 Task: Add Sprouts N-Acetyl Cysteine 600 Mg to the cart.
Action: Mouse moved to (341, 161)
Screenshot: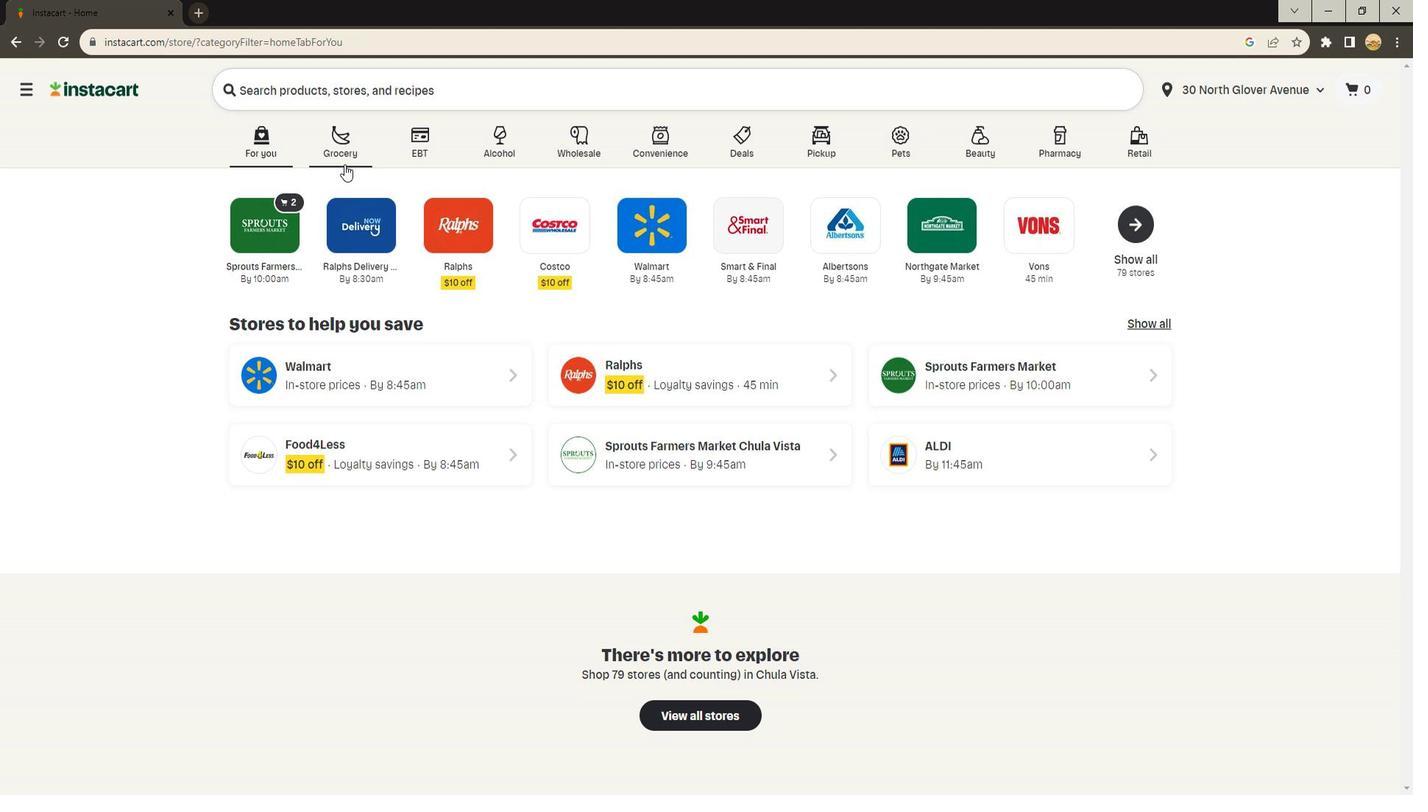 
Action: Mouse pressed left at (341, 161)
Screenshot: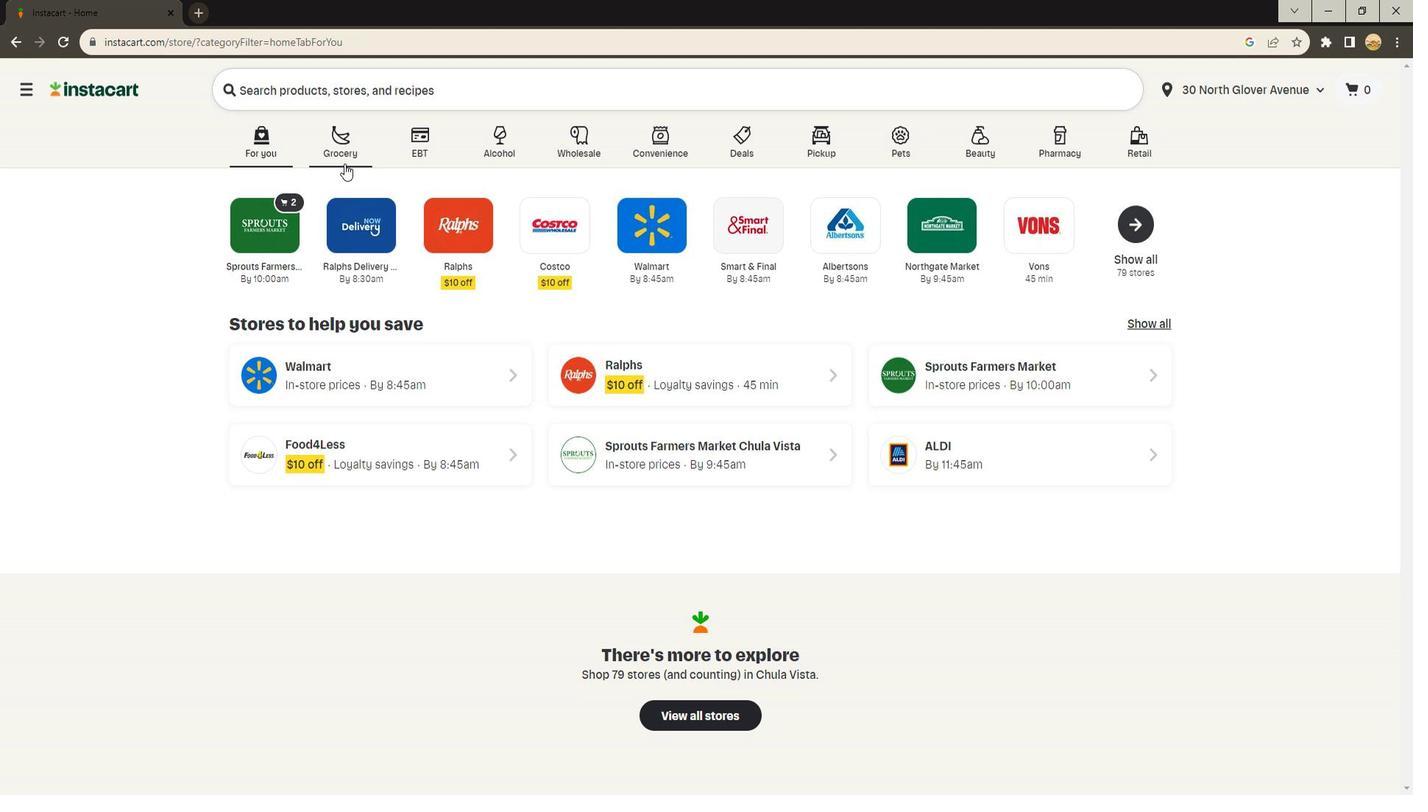 
Action: Mouse moved to (357, 409)
Screenshot: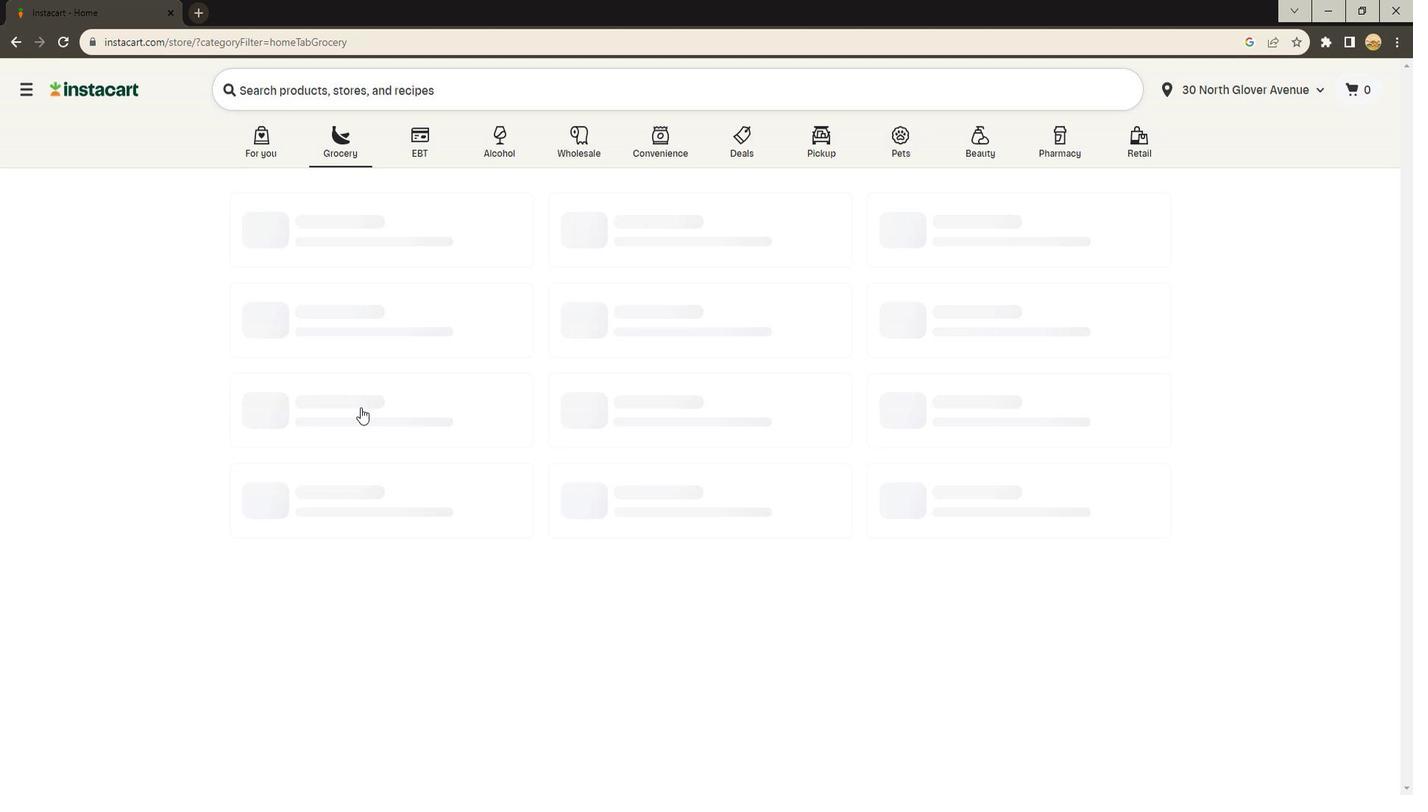 
Action: Mouse pressed left at (357, 409)
Screenshot: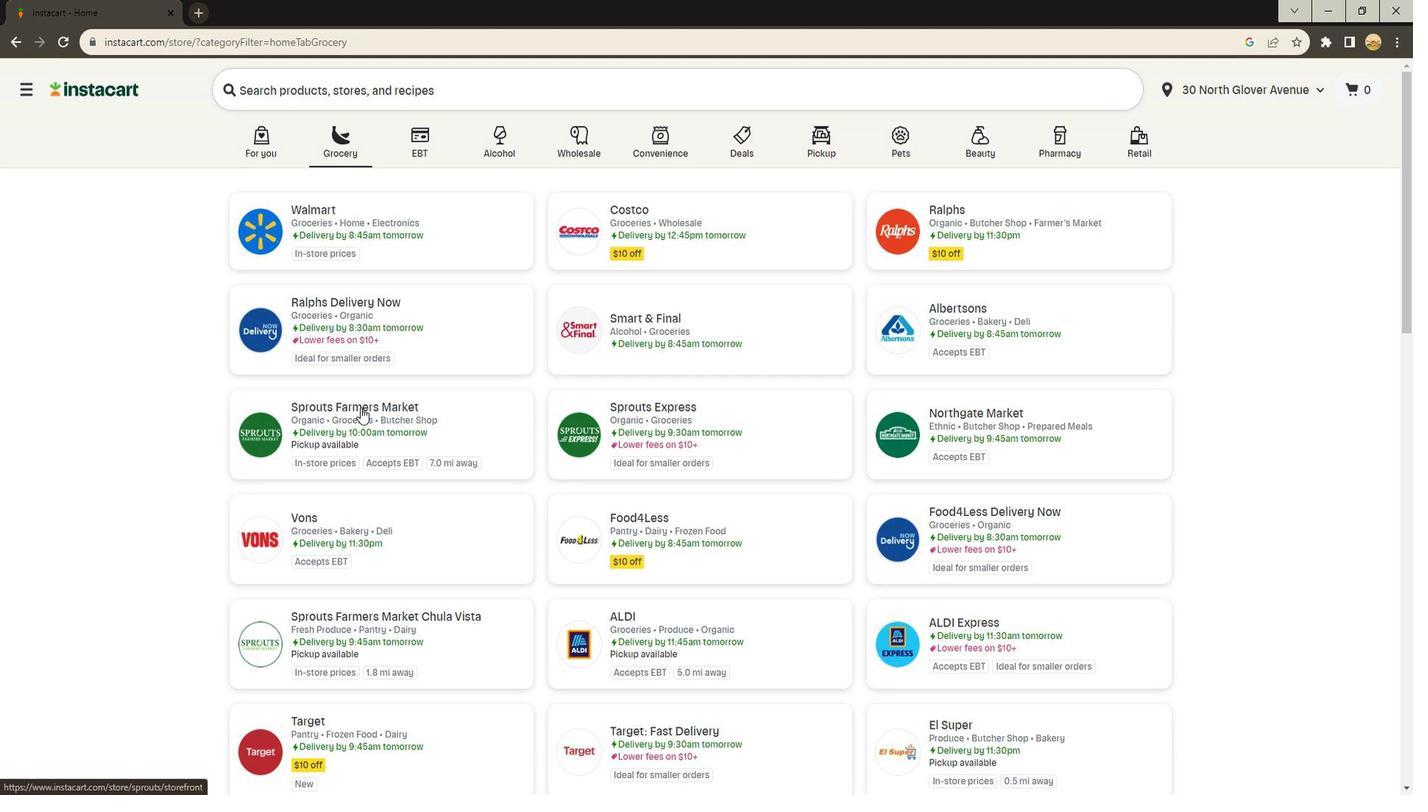 
Action: Mouse moved to (86, 425)
Screenshot: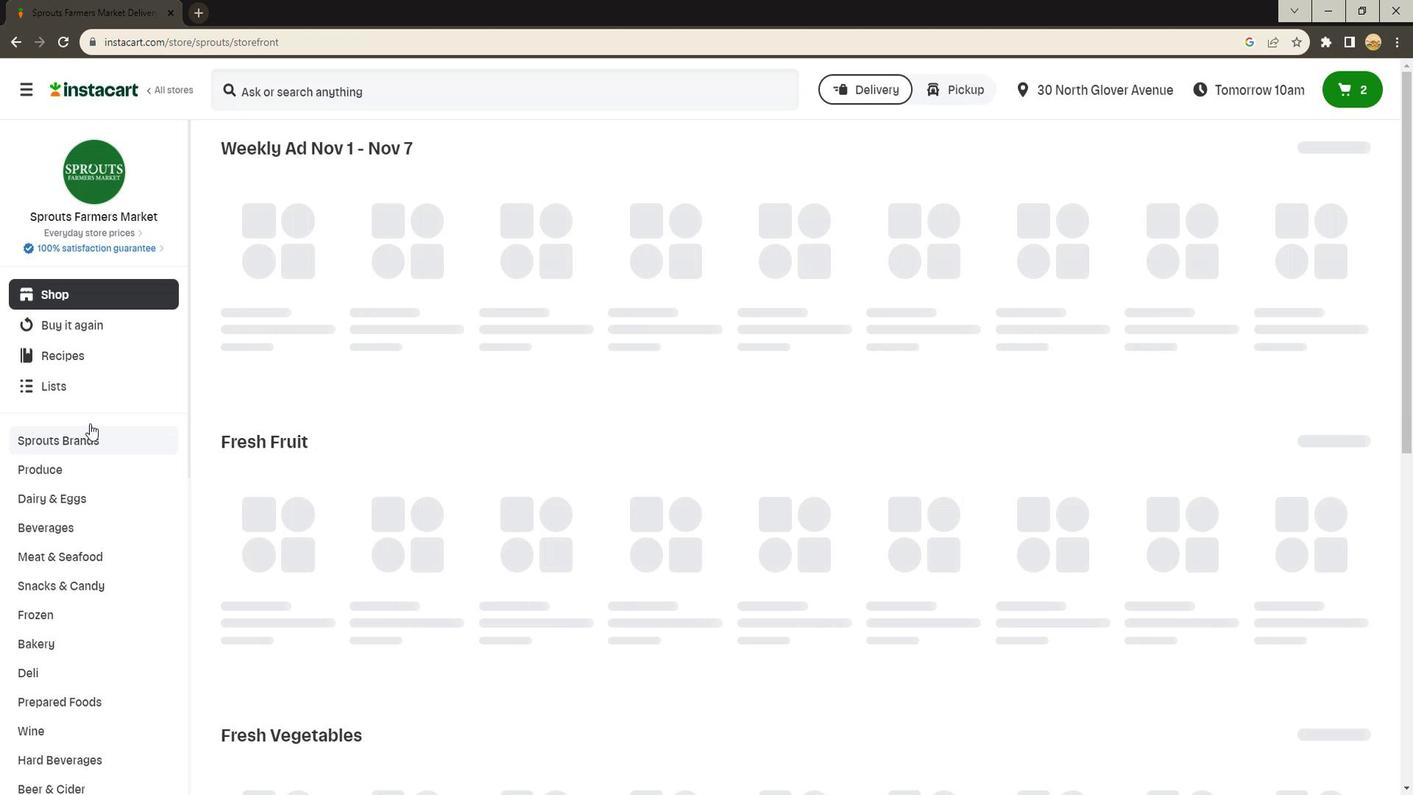 
Action: Mouse scrolled (86, 424) with delta (0, 0)
Screenshot: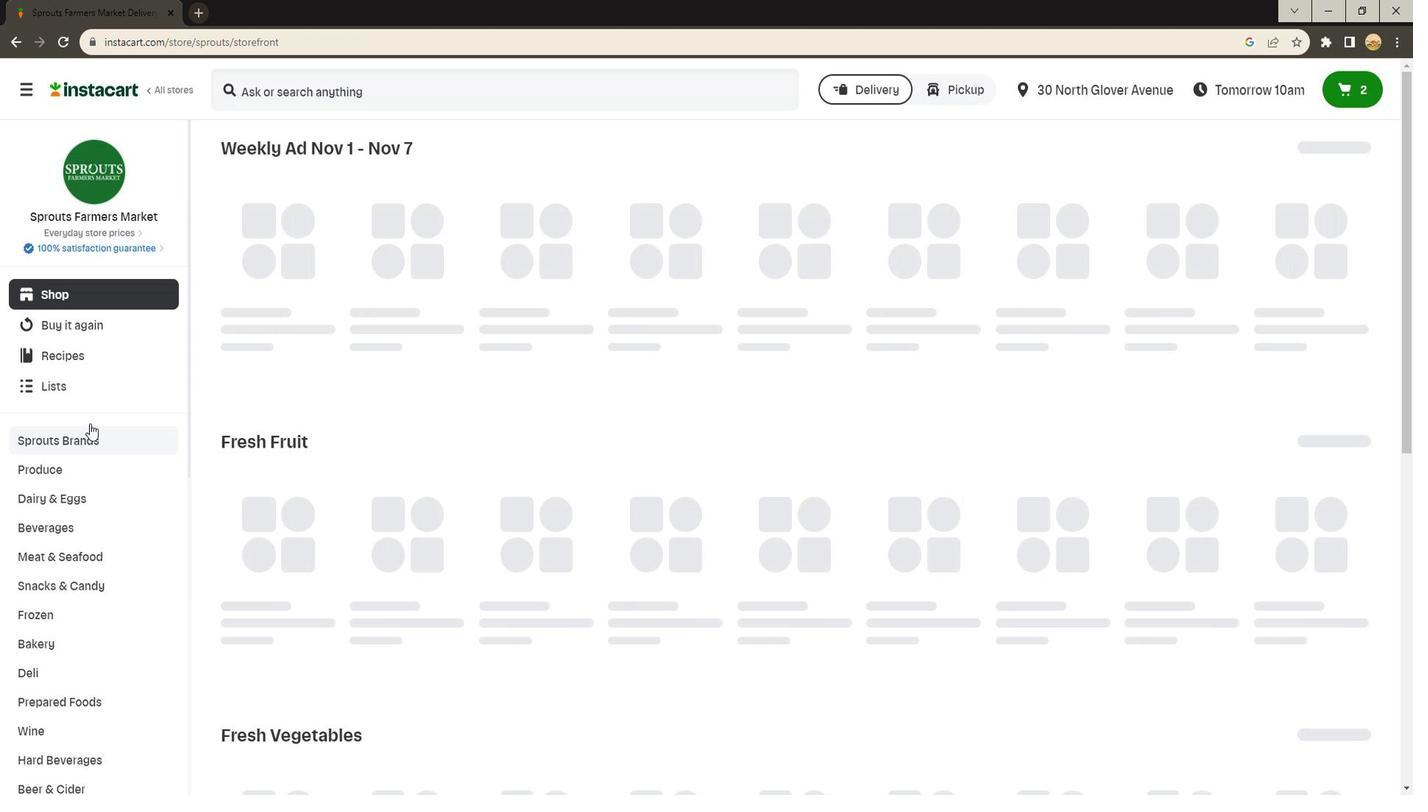 
Action: Mouse scrolled (86, 424) with delta (0, 0)
Screenshot: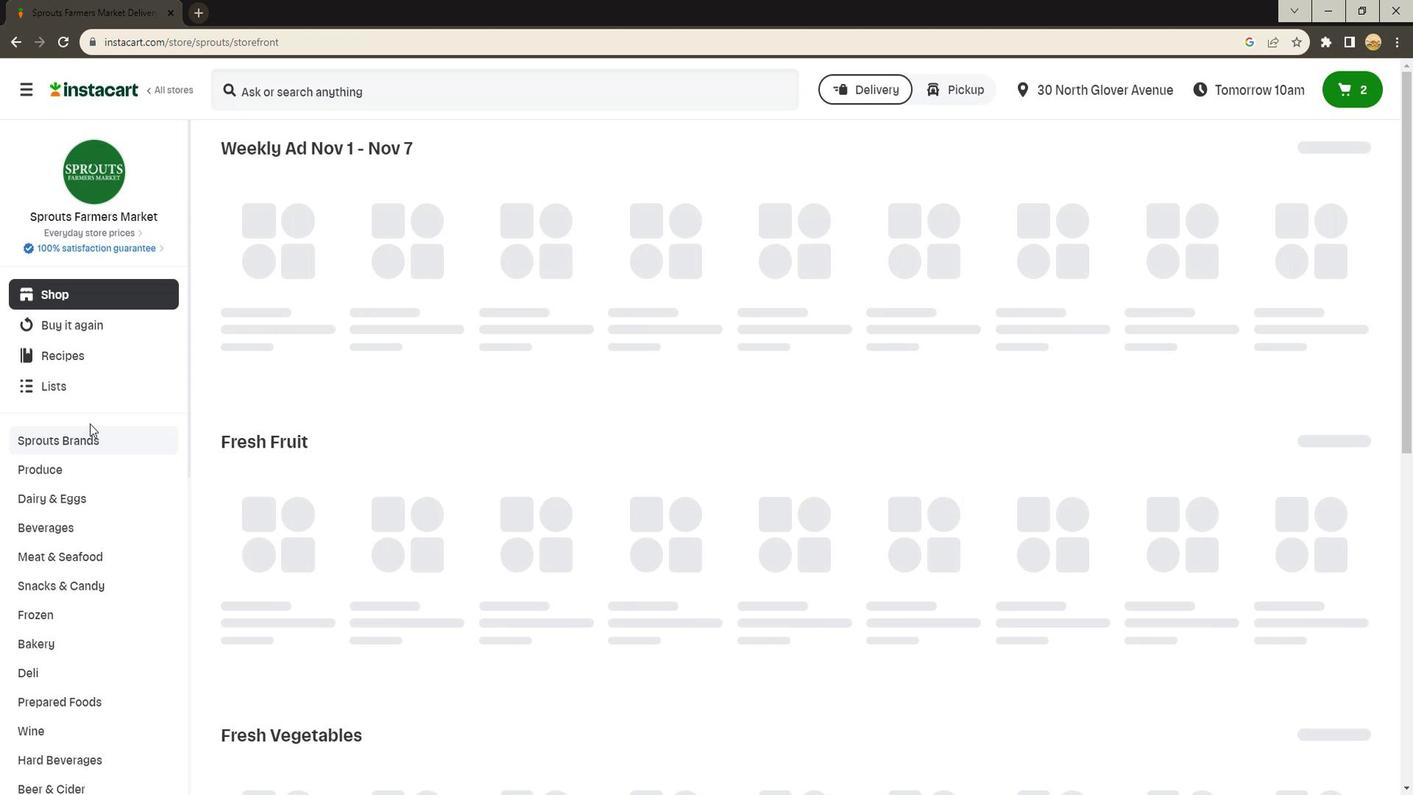
Action: Mouse scrolled (86, 424) with delta (0, 0)
Screenshot: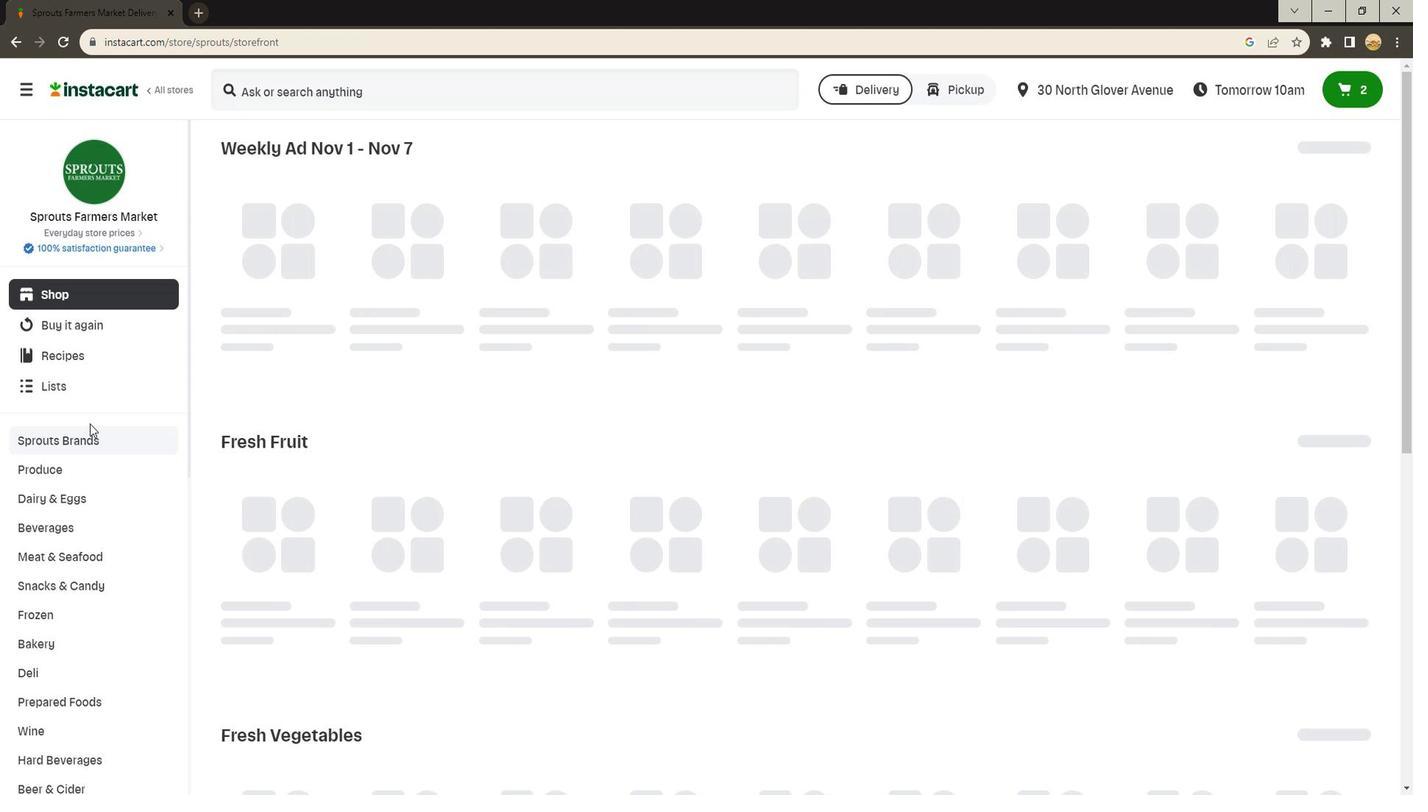 
Action: Mouse scrolled (86, 424) with delta (0, 0)
Screenshot: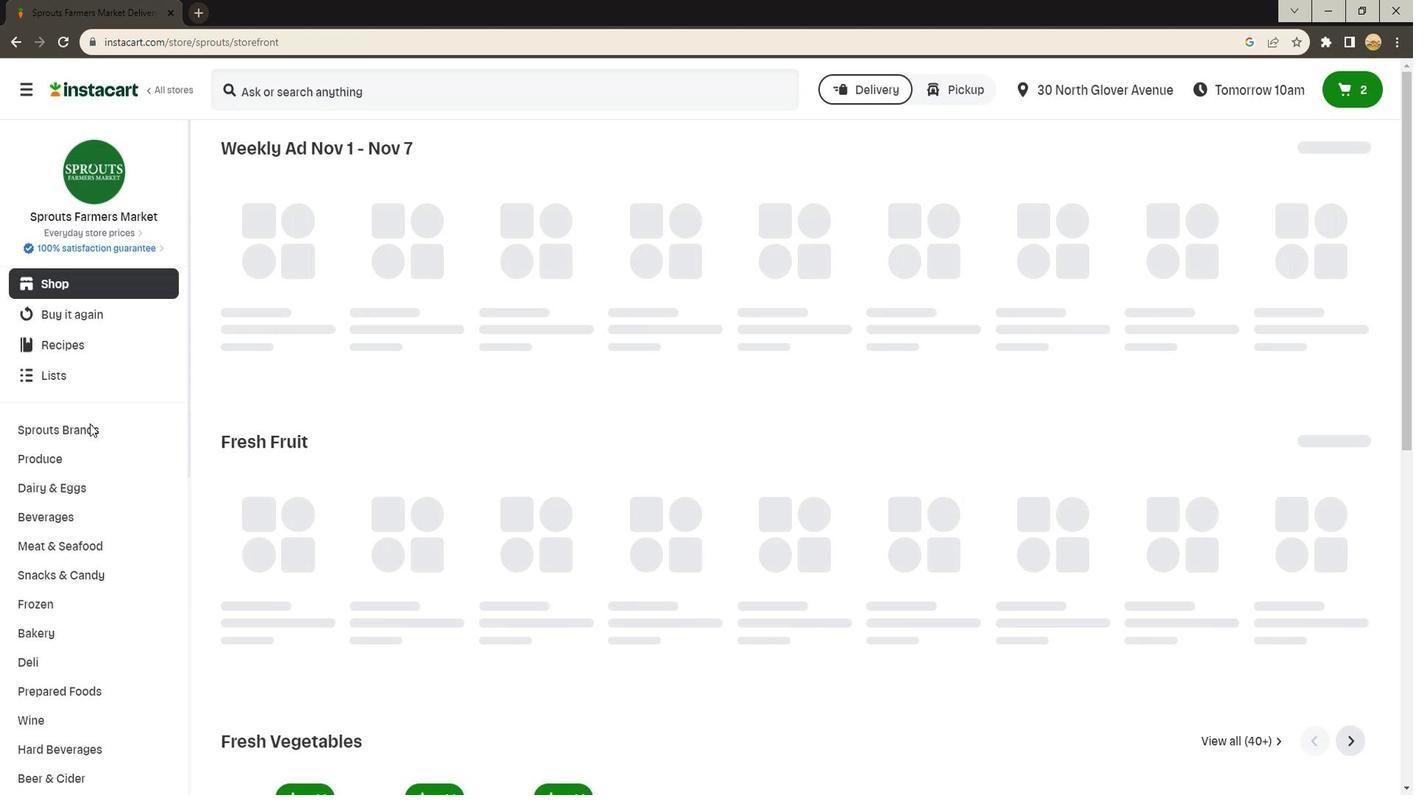 
Action: Mouse scrolled (86, 424) with delta (0, 0)
Screenshot: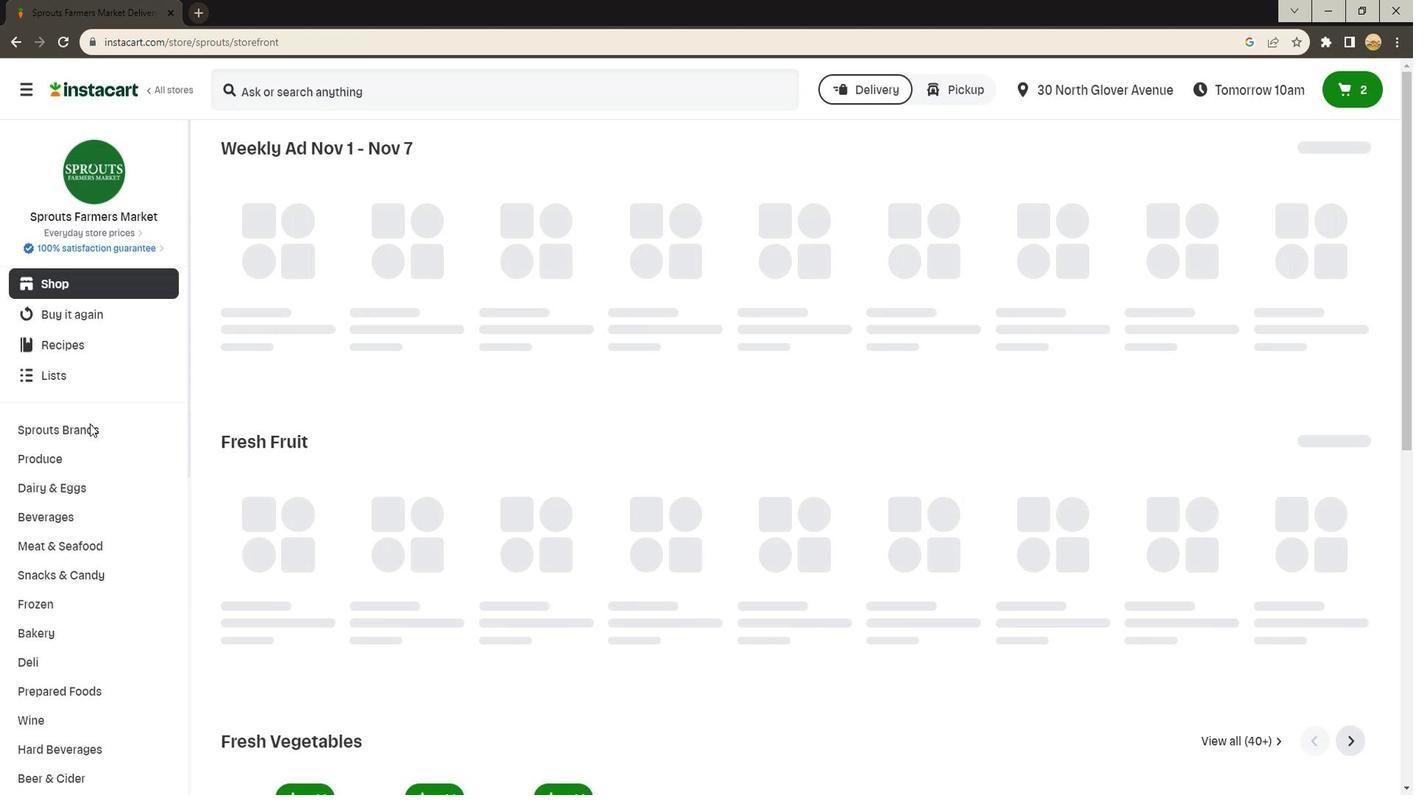 
Action: Mouse scrolled (86, 424) with delta (0, 0)
Screenshot: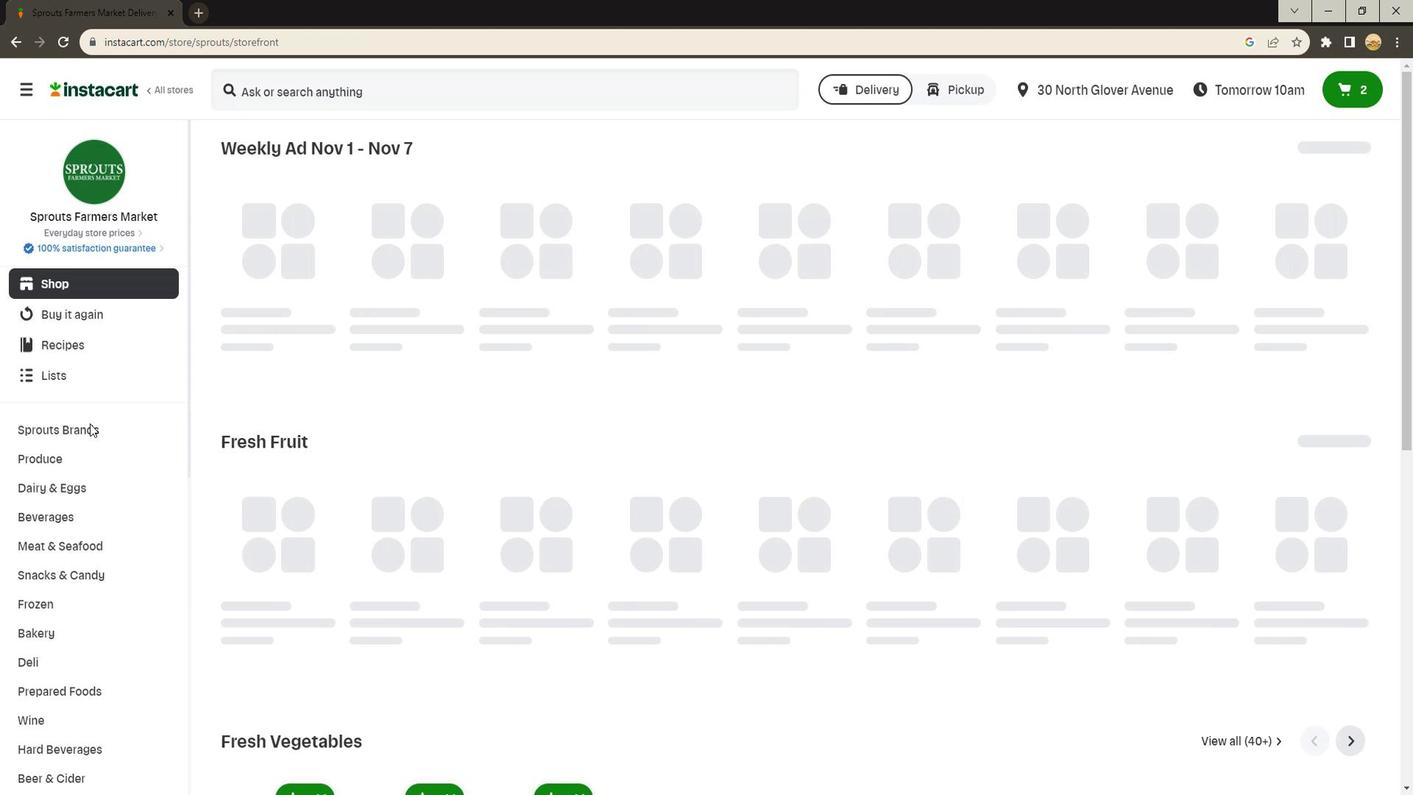 
Action: Mouse moved to (64, 566)
Screenshot: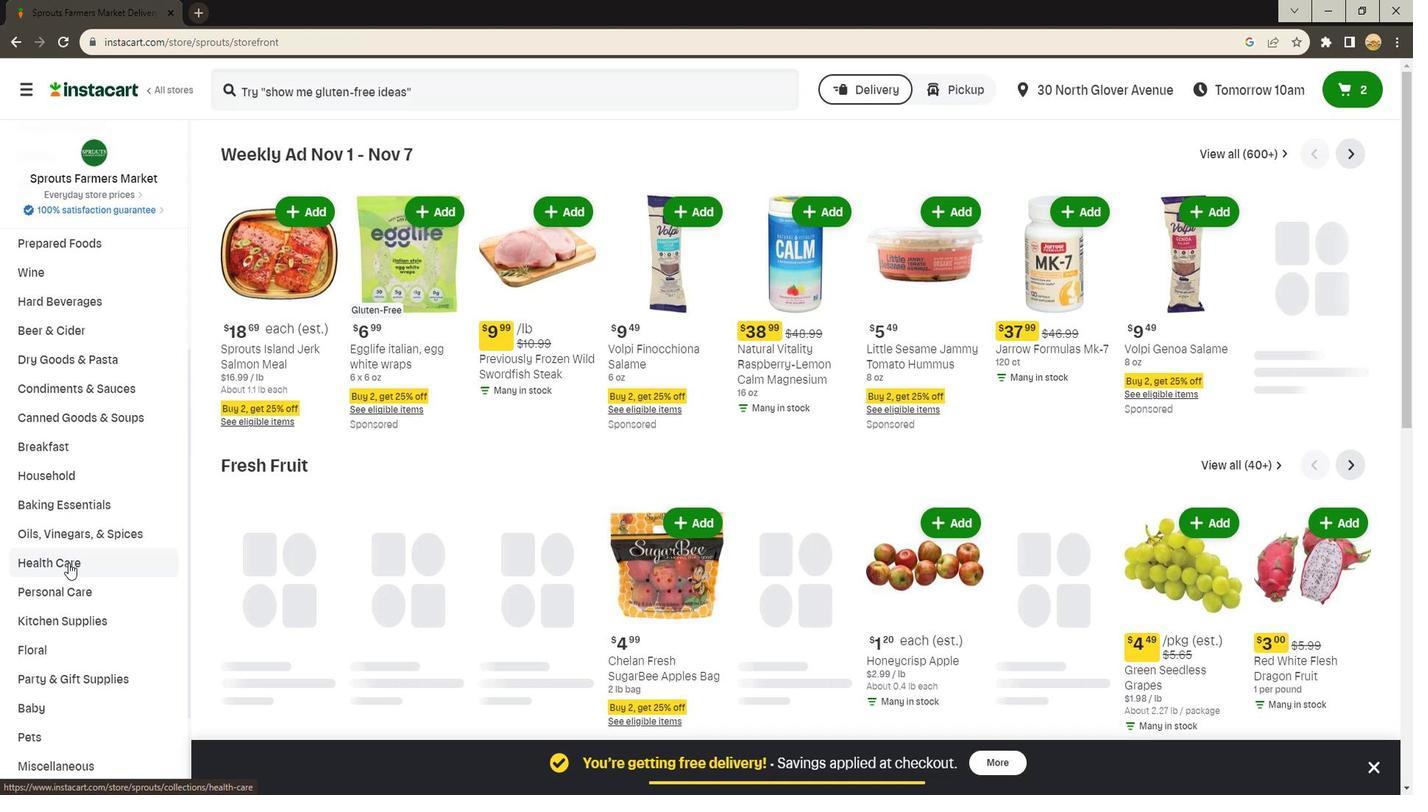 
Action: Mouse pressed left at (64, 566)
Screenshot: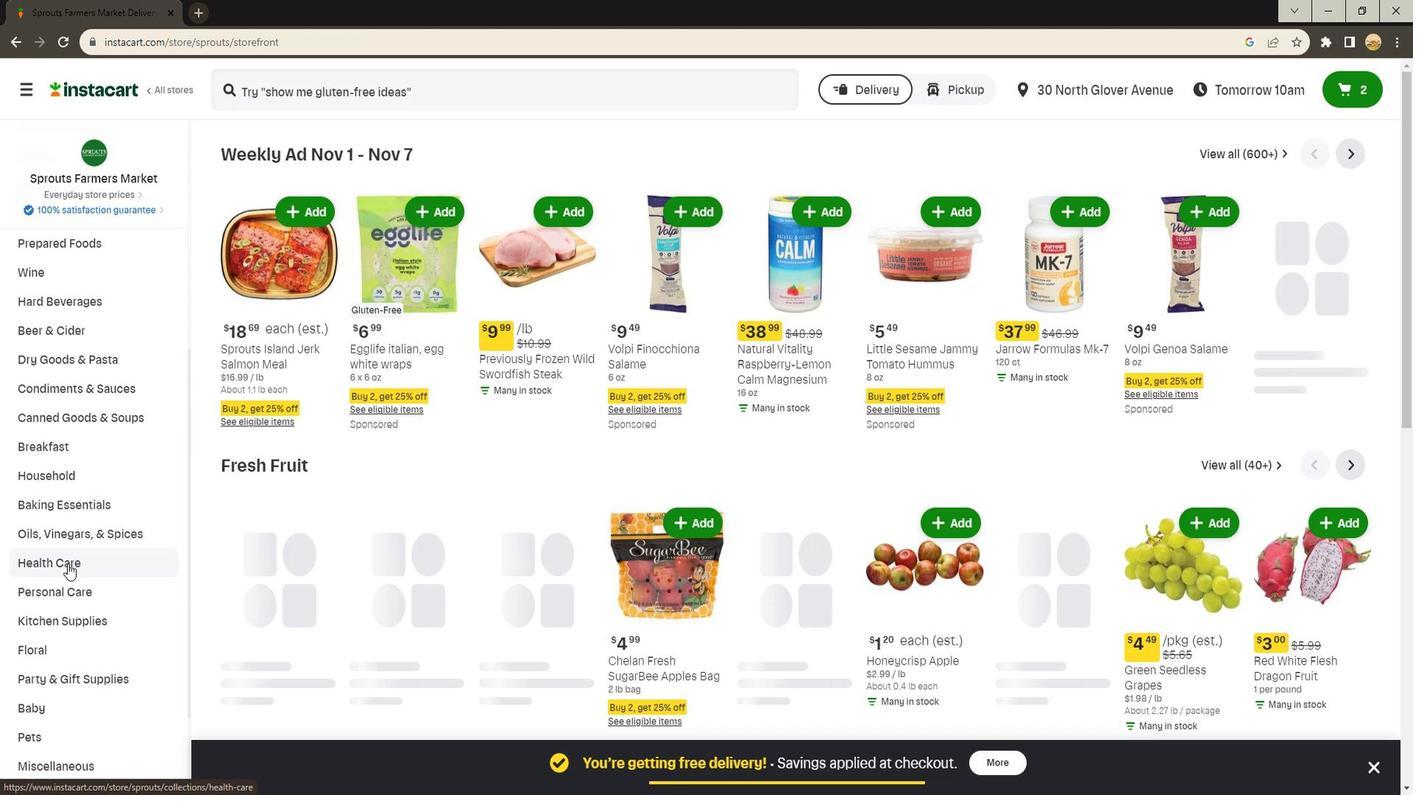 
Action: Mouse moved to (504, 187)
Screenshot: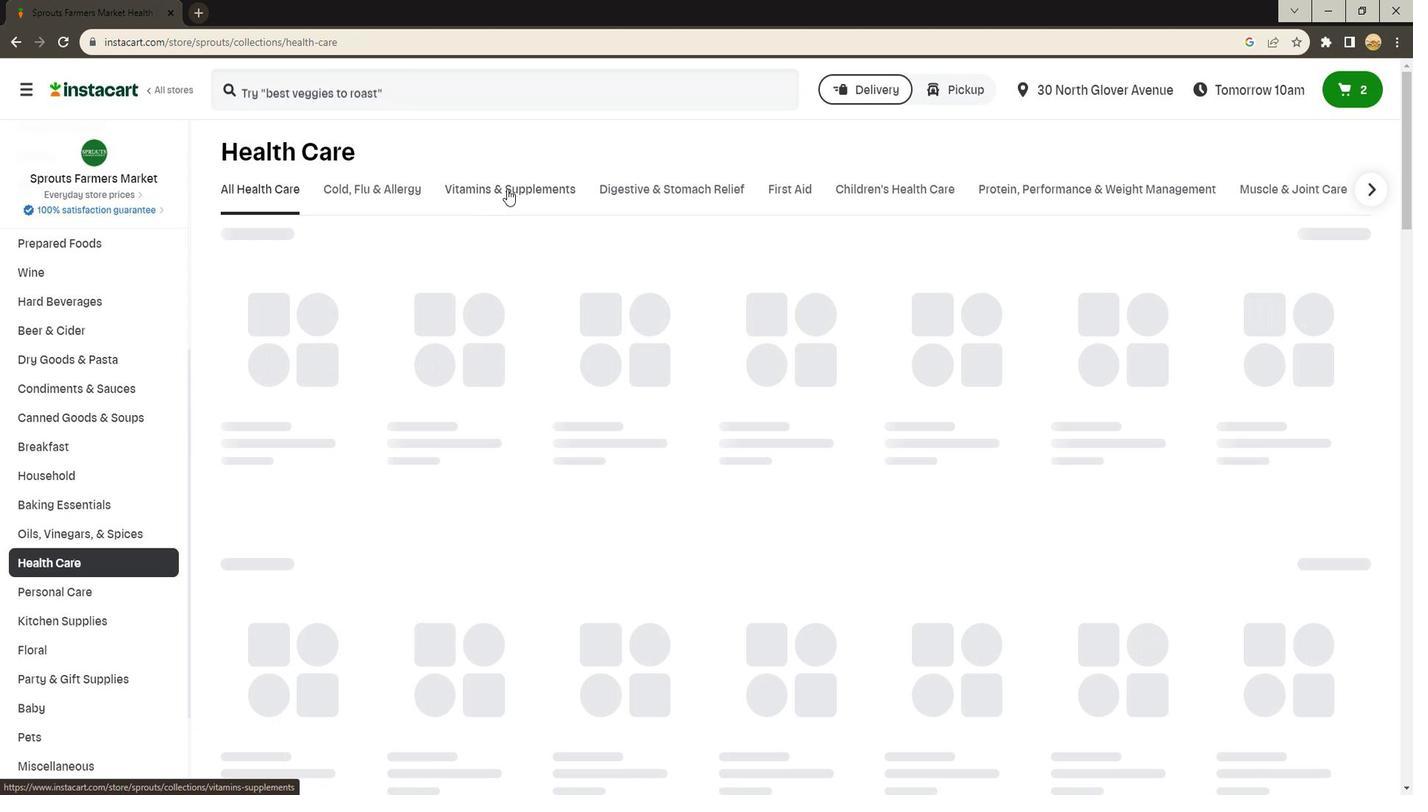 
Action: Mouse pressed left at (504, 187)
Screenshot: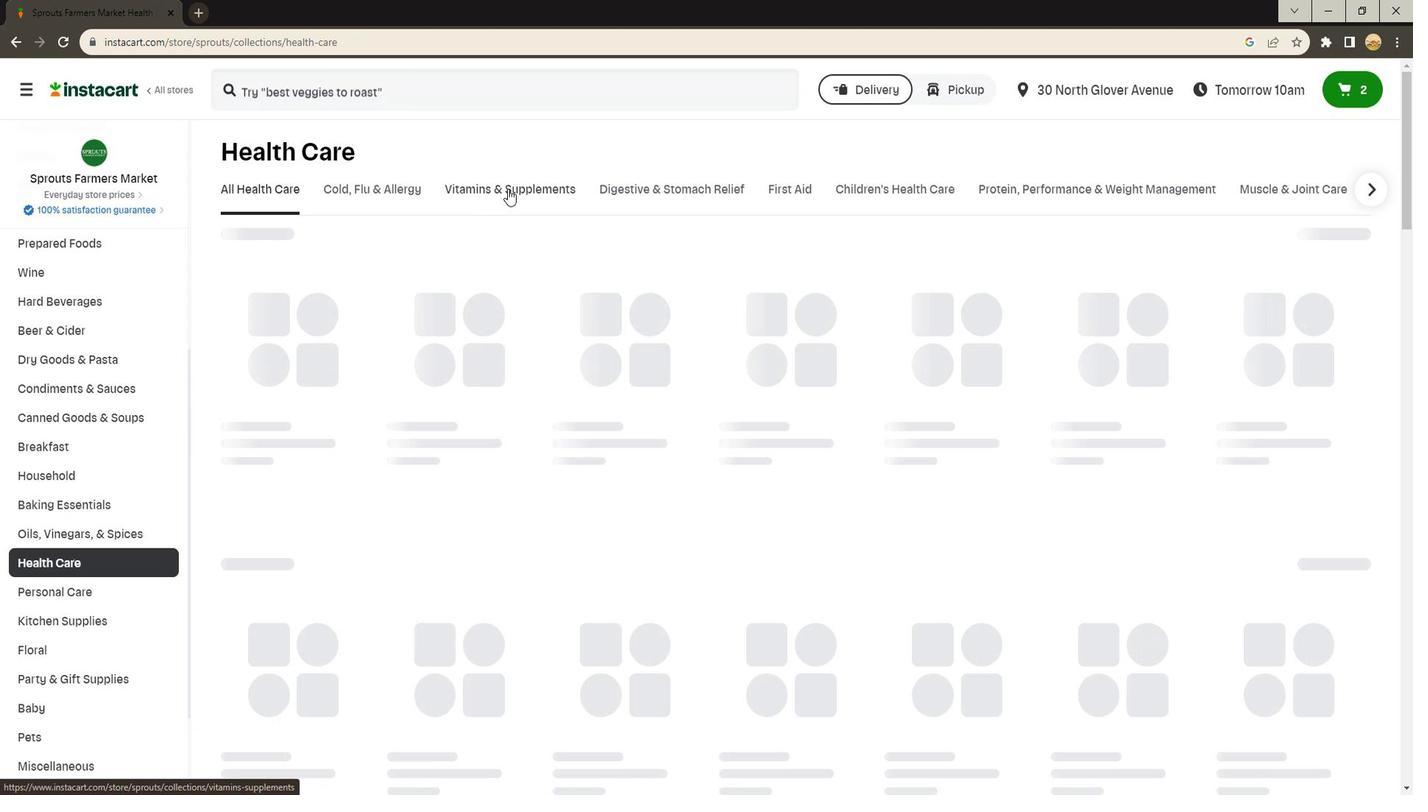 
Action: Mouse moved to (1378, 245)
Screenshot: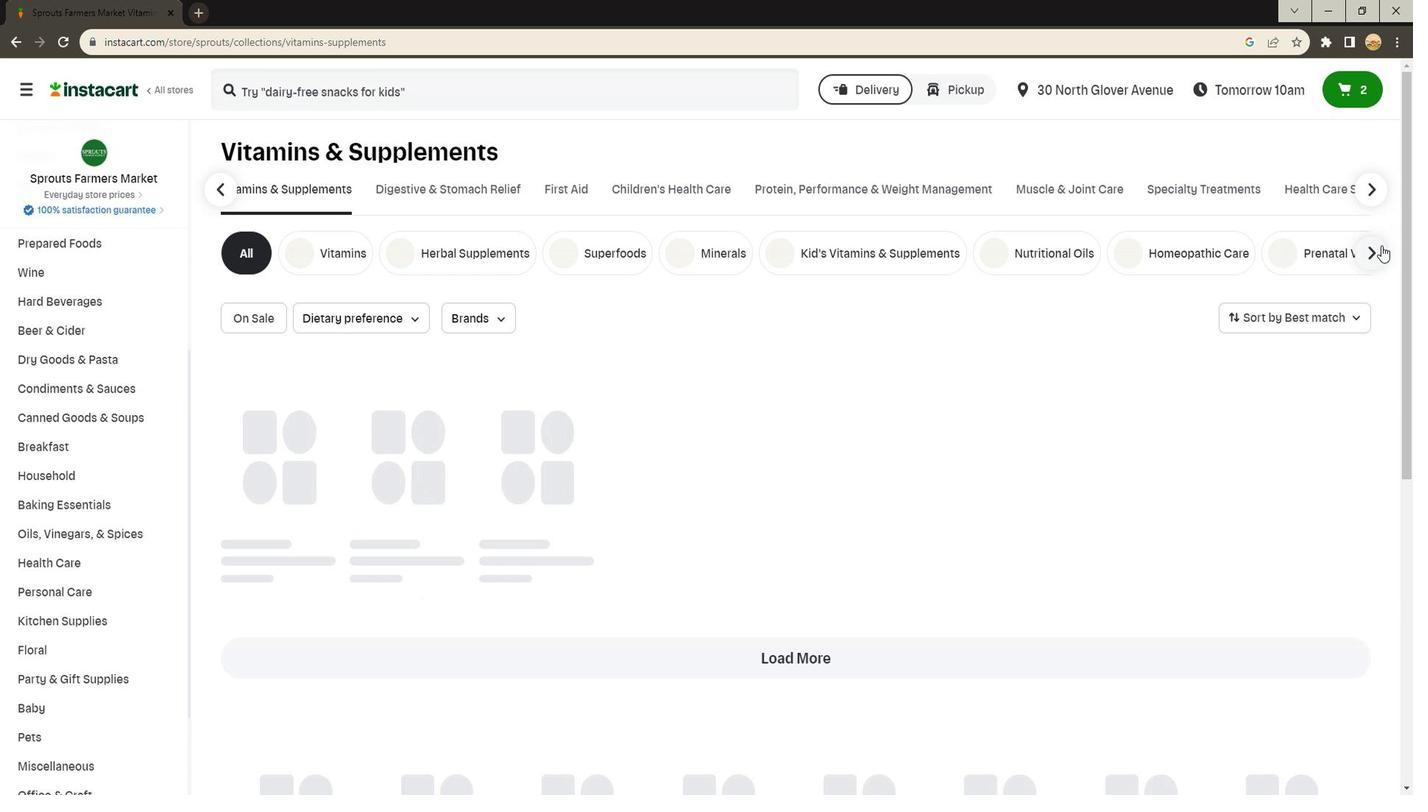 
Action: Mouse pressed left at (1378, 245)
Screenshot: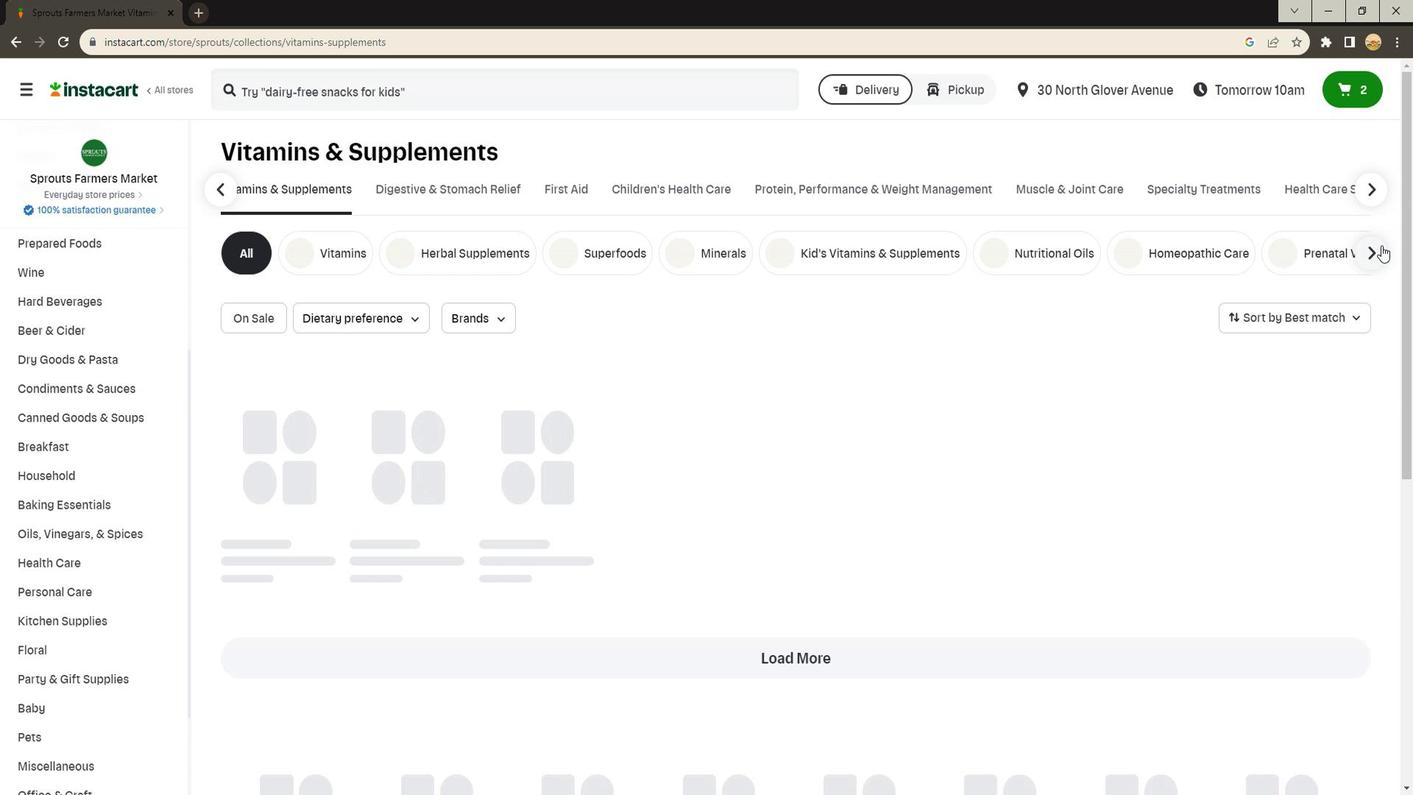 
Action: Mouse moved to (810, 251)
Screenshot: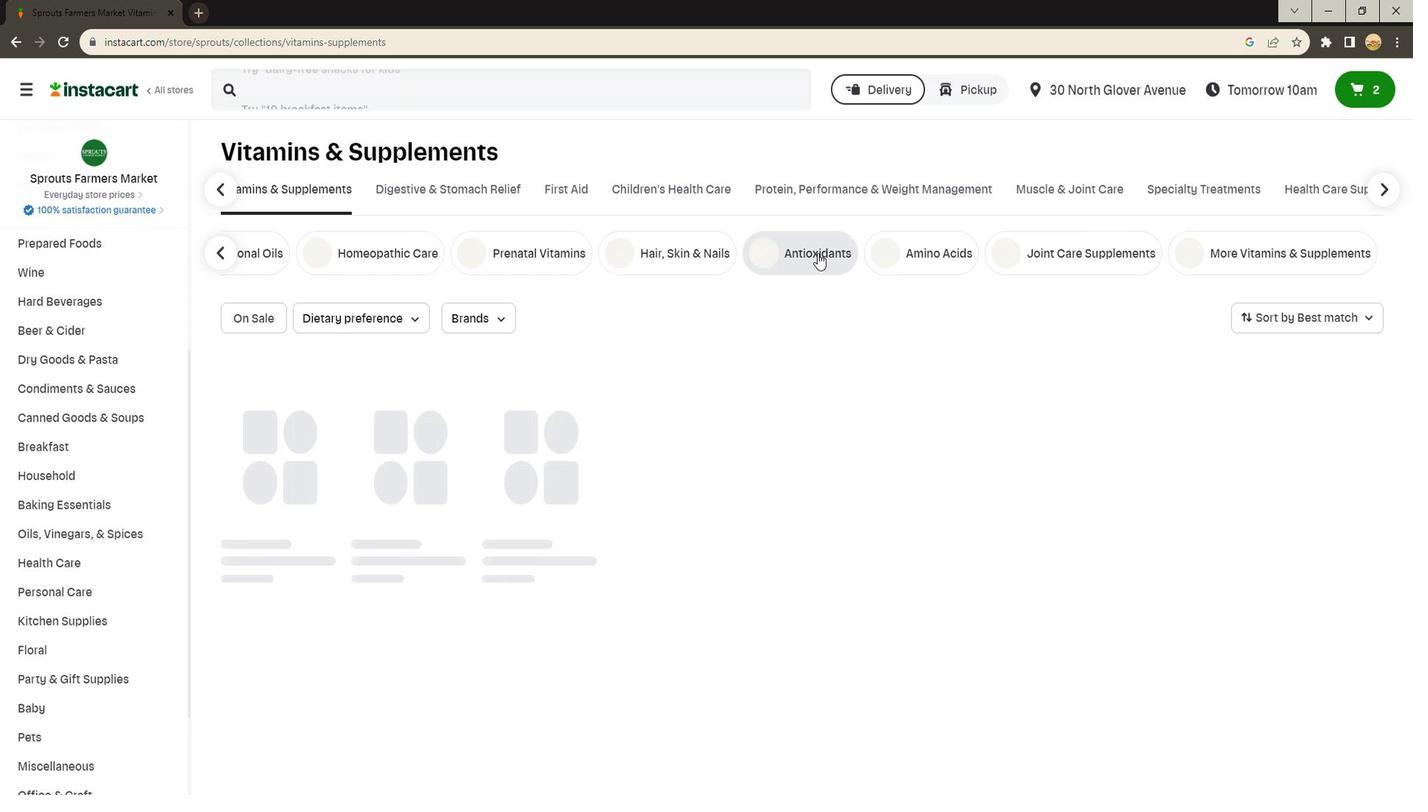 
Action: Mouse pressed left at (810, 251)
Screenshot: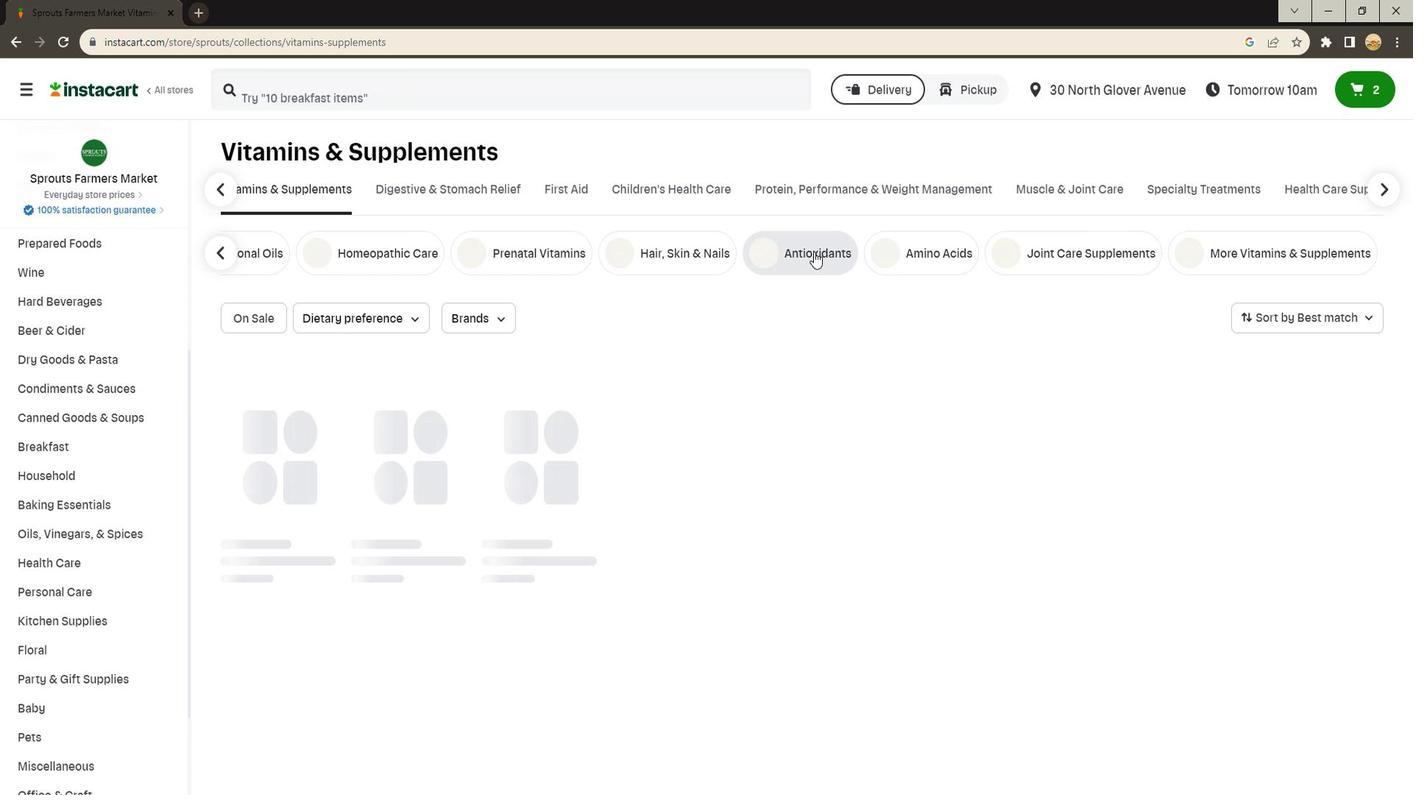 
Action: Mouse moved to (444, 87)
Screenshot: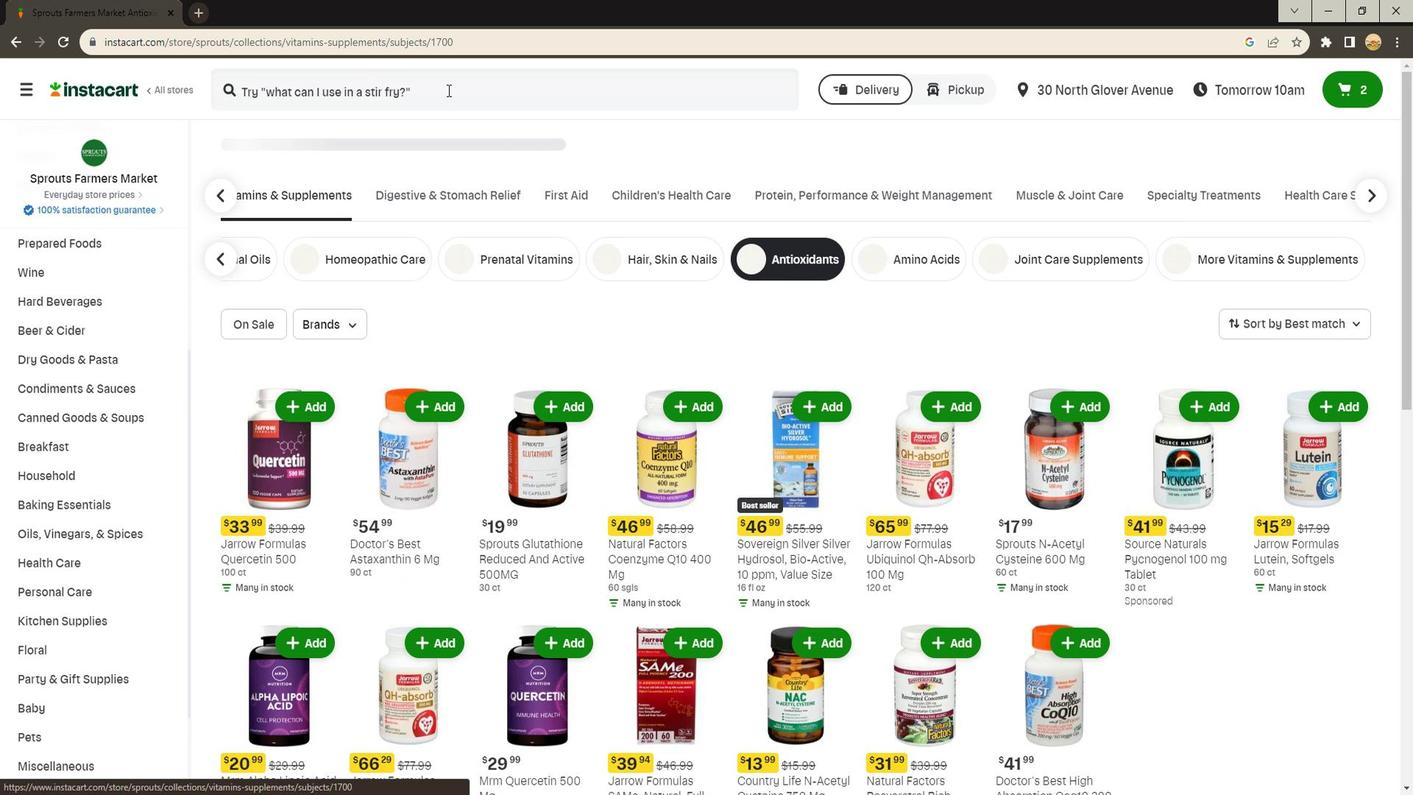 
Action: Mouse pressed left at (444, 87)
Screenshot: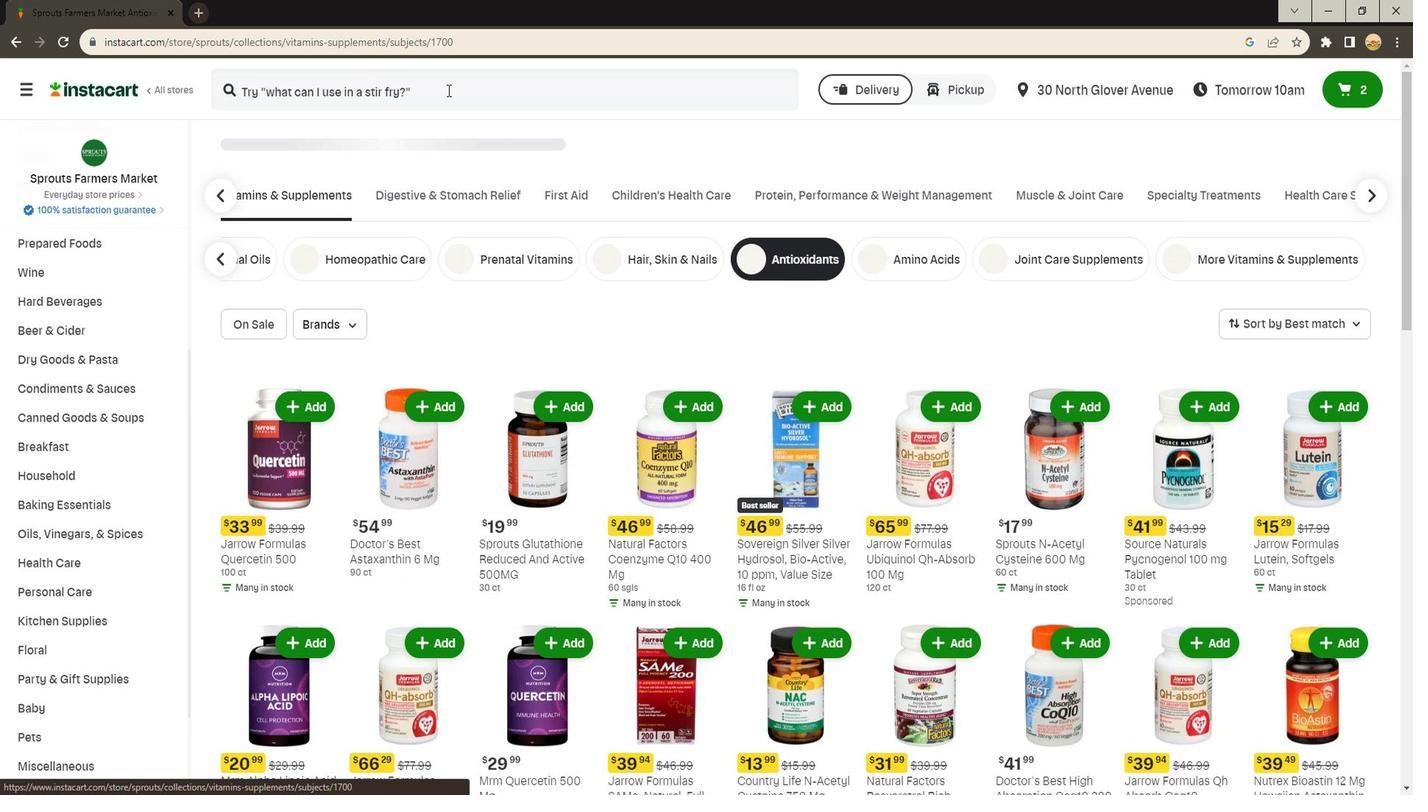 
Action: Key pressed <Key.shift>Sprouts<Key.space><Key.shift>N-<Key.shift>Acetyl<Key.space><Key.shift>Cysteine<Key.space>600<Key.space>mg<Key.space><Key.enter>
Screenshot: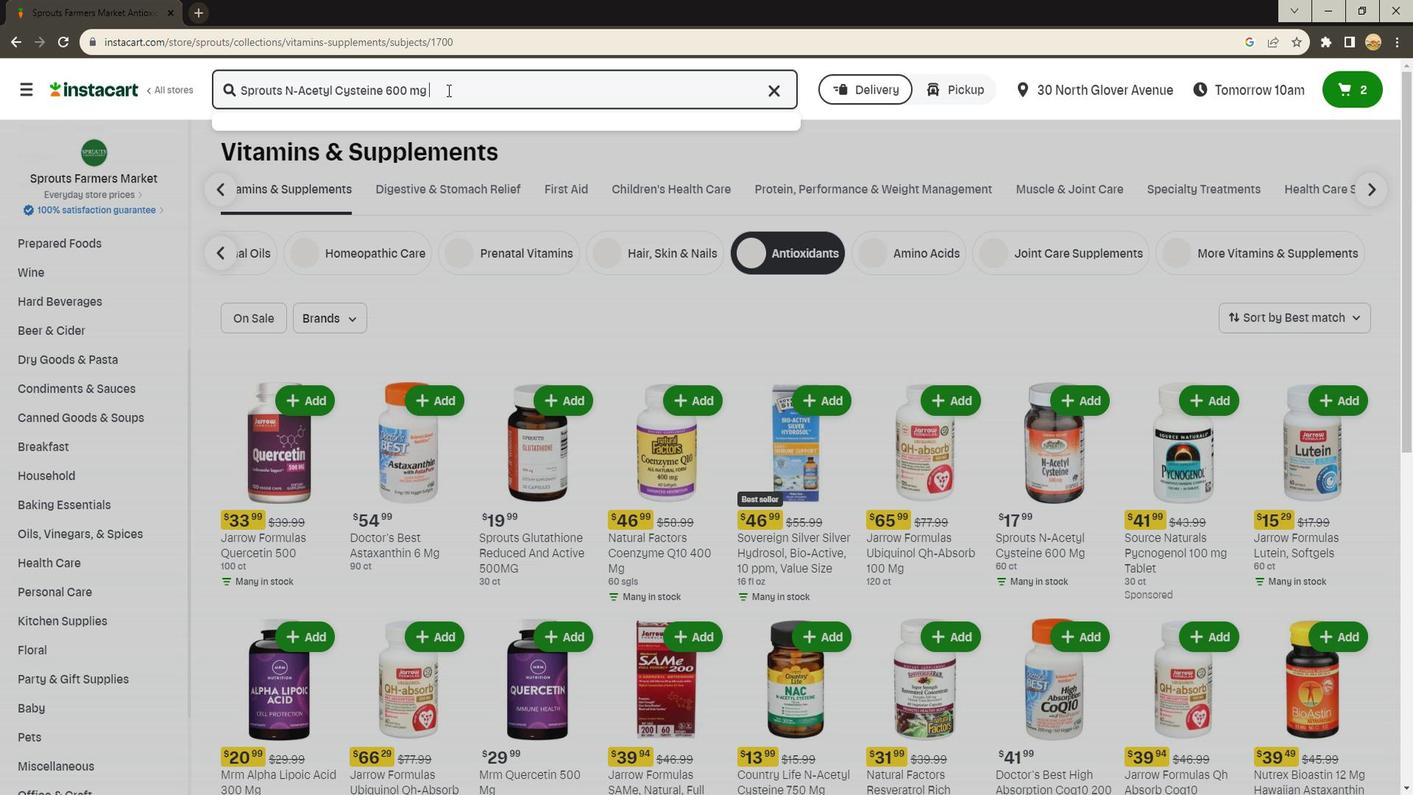 
Action: Mouse moved to (620, 220)
Screenshot: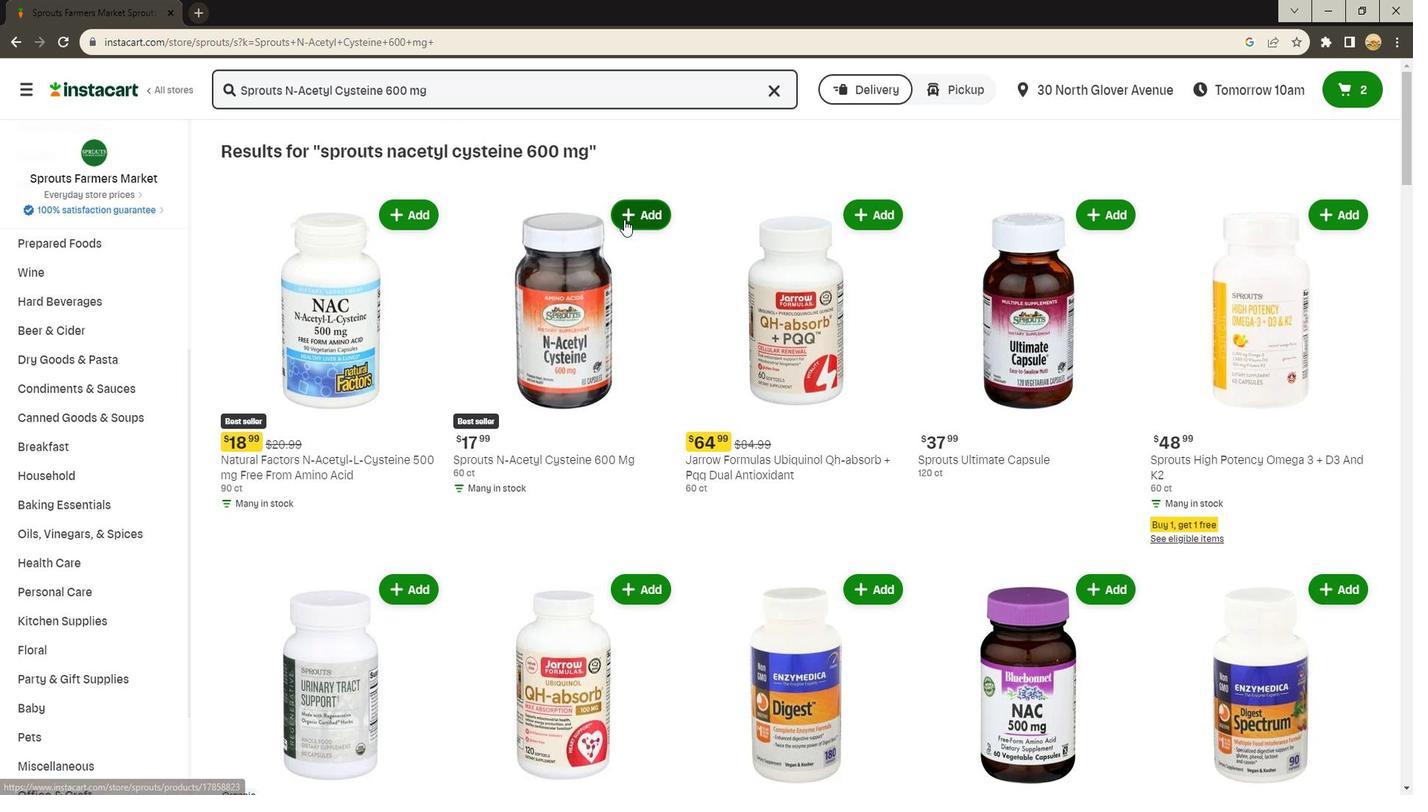 
Action: Mouse pressed left at (620, 220)
Screenshot: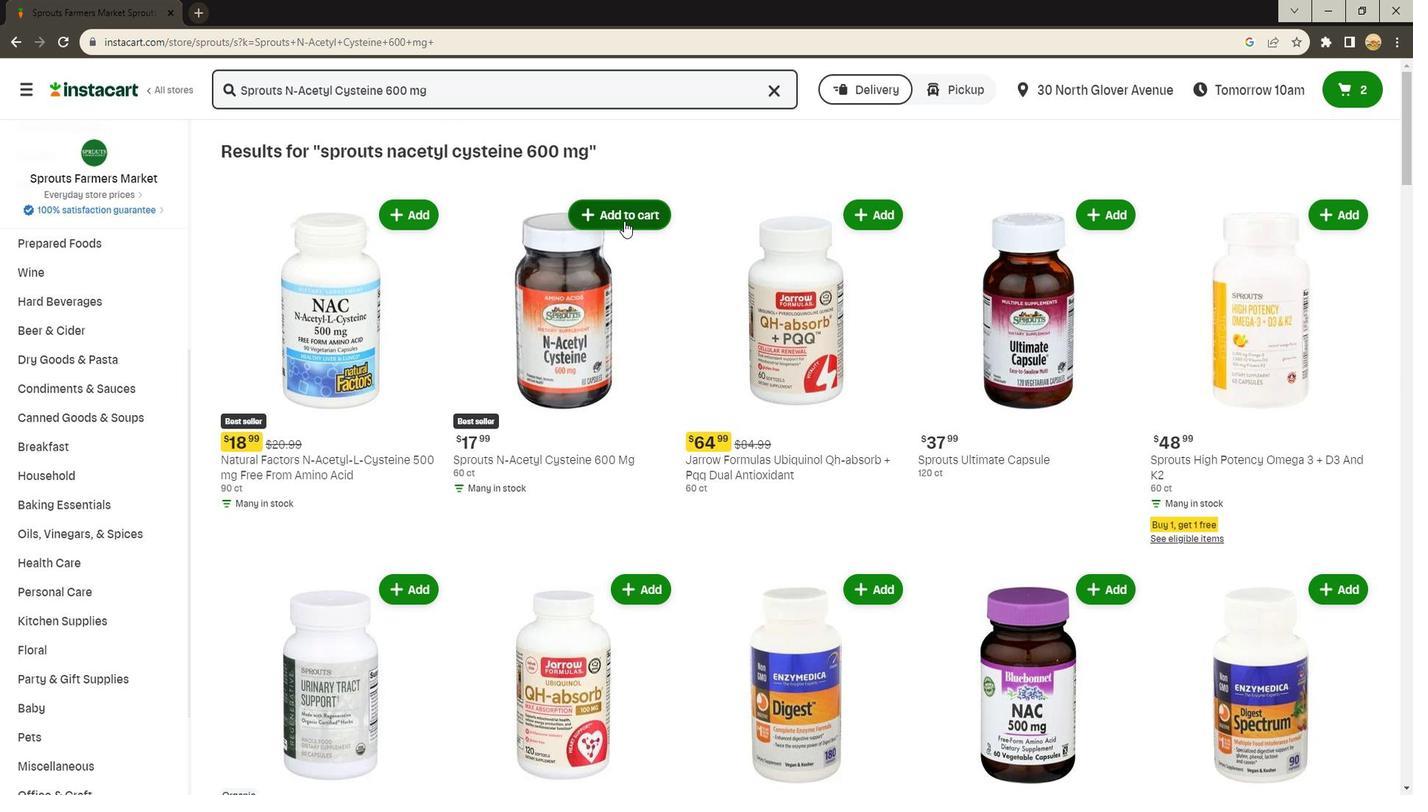
Action: Mouse moved to (646, 285)
Screenshot: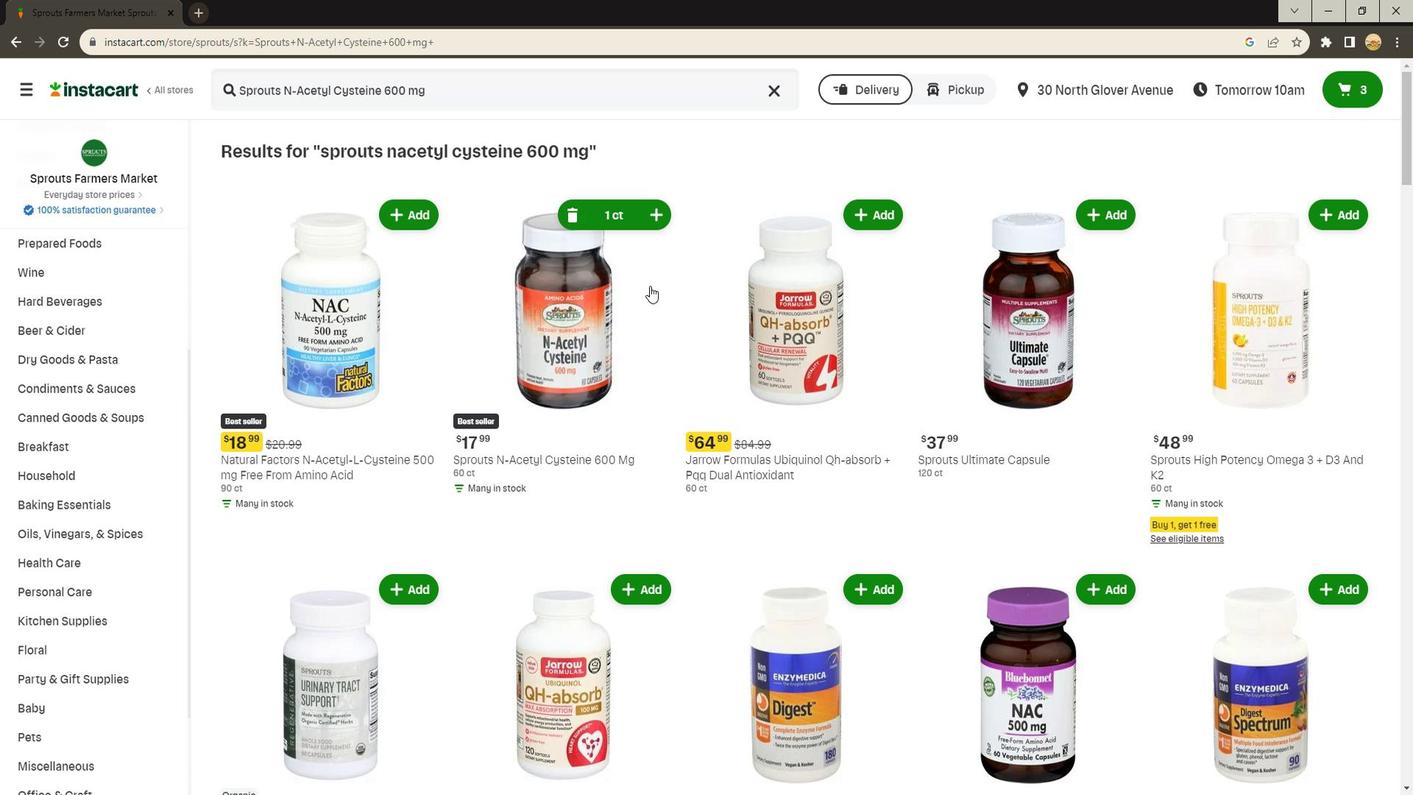 
